 Task: Add a condition where "Hours since due date Greater than Ten" in unsolved tickets in your groups.
Action: Mouse moved to (111, 422)
Screenshot: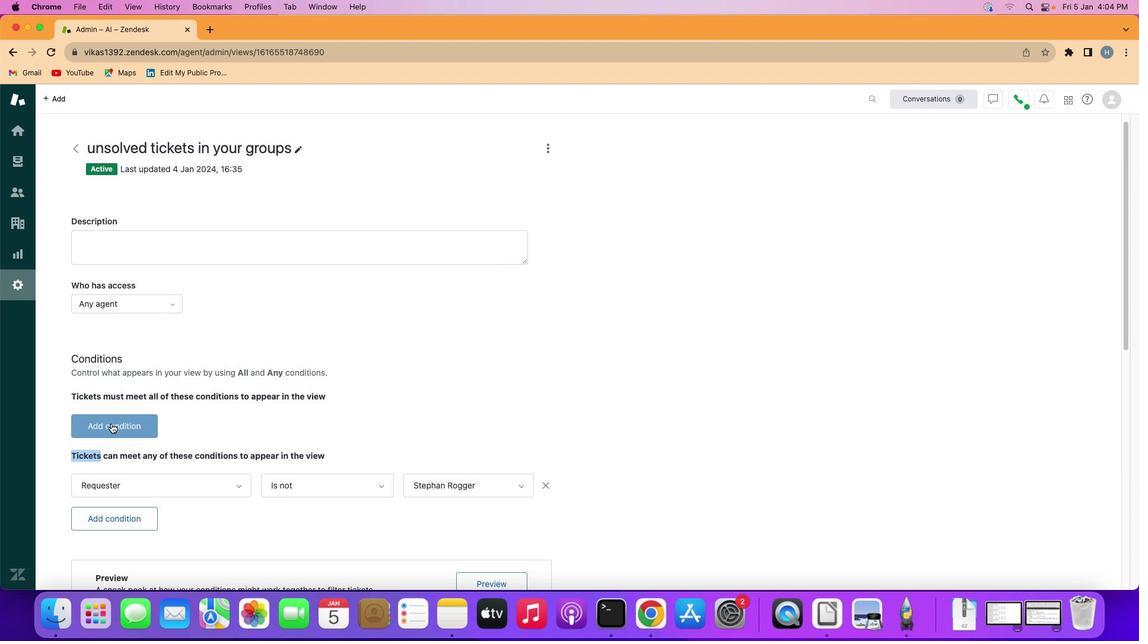 
Action: Mouse pressed left at (111, 422)
Screenshot: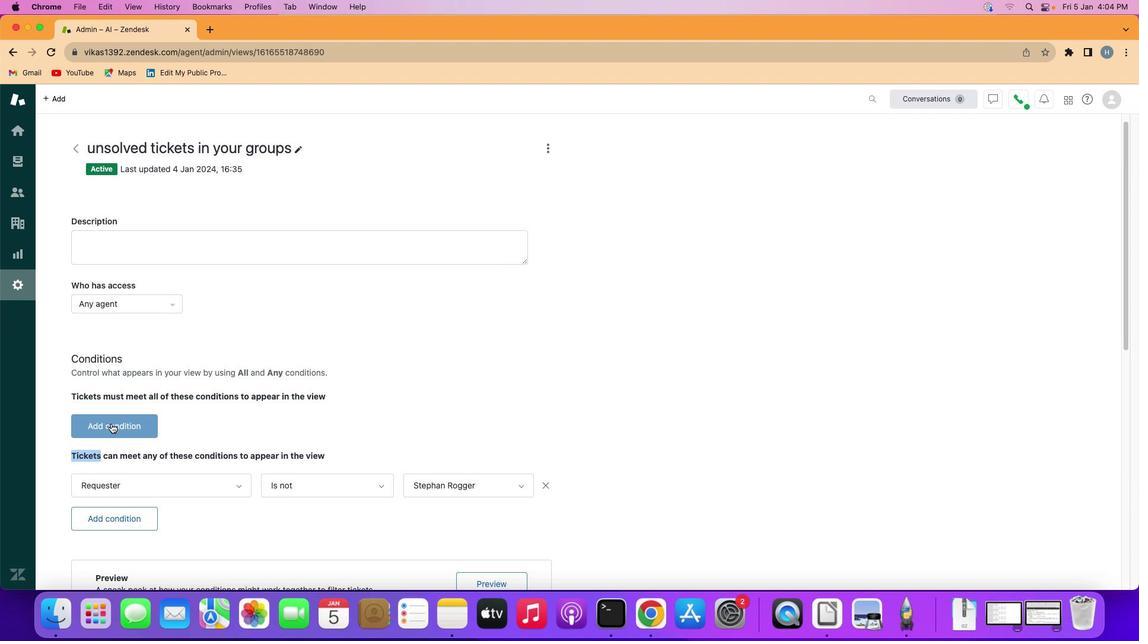 
Action: Mouse moved to (138, 422)
Screenshot: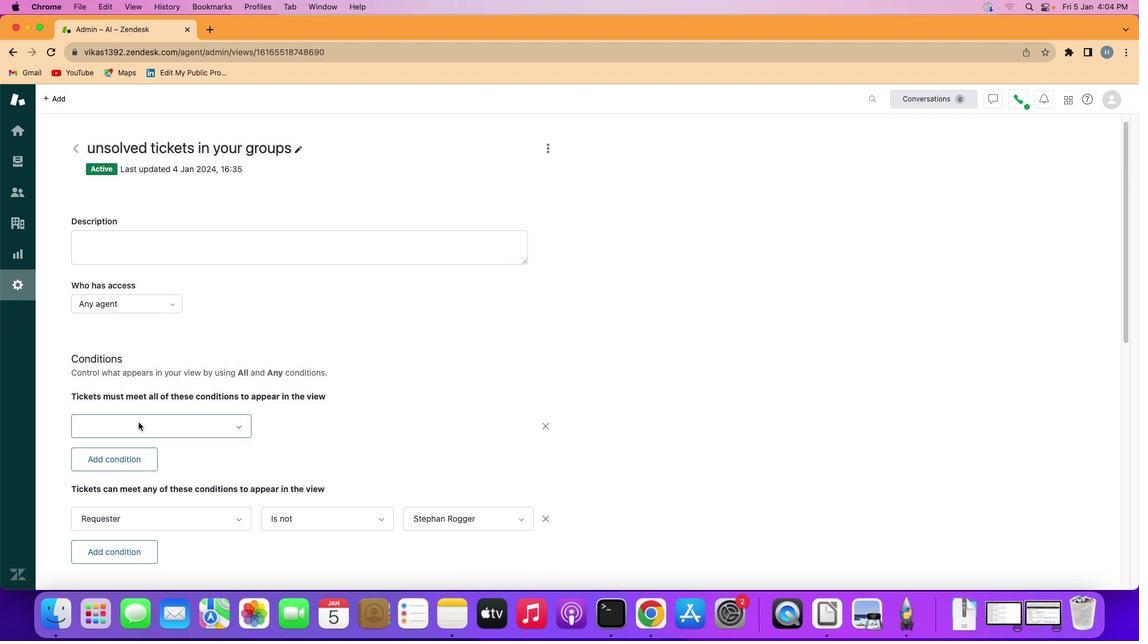 
Action: Mouse pressed left at (138, 422)
Screenshot: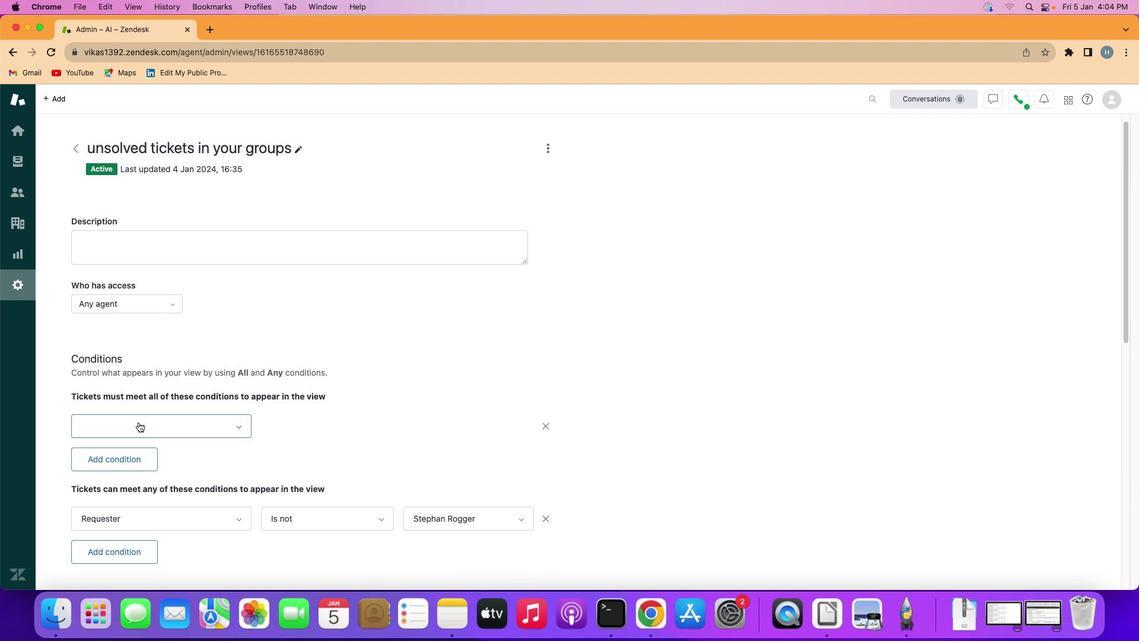 
Action: Mouse moved to (156, 321)
Screenshot: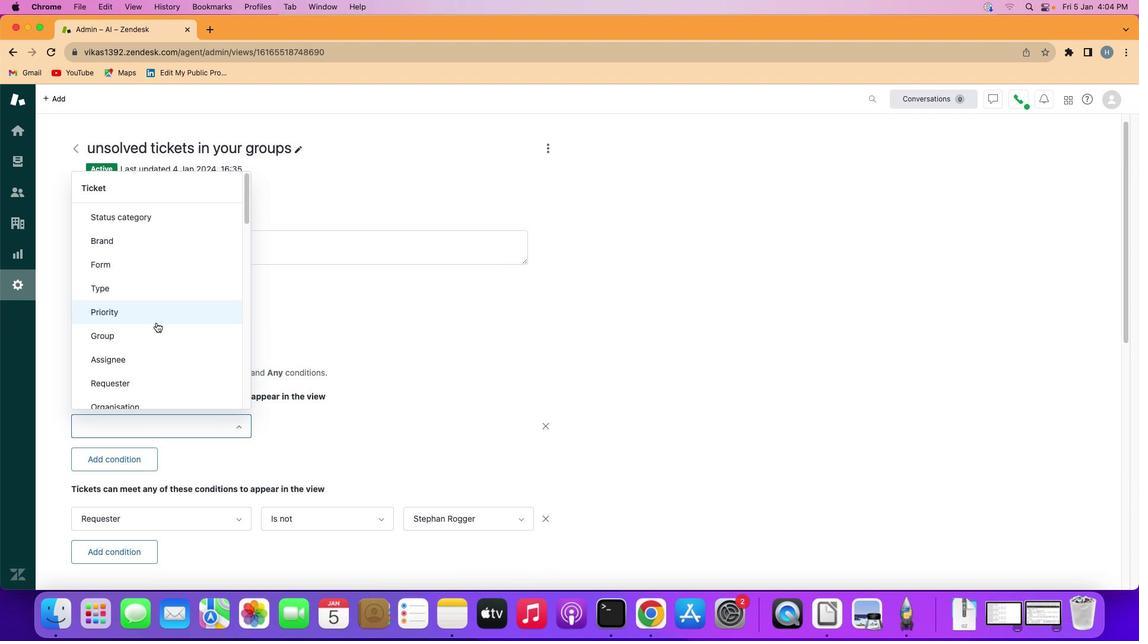 
Action: Mouse scrolled (156, 321) with delta (0, 0)
Screenshot: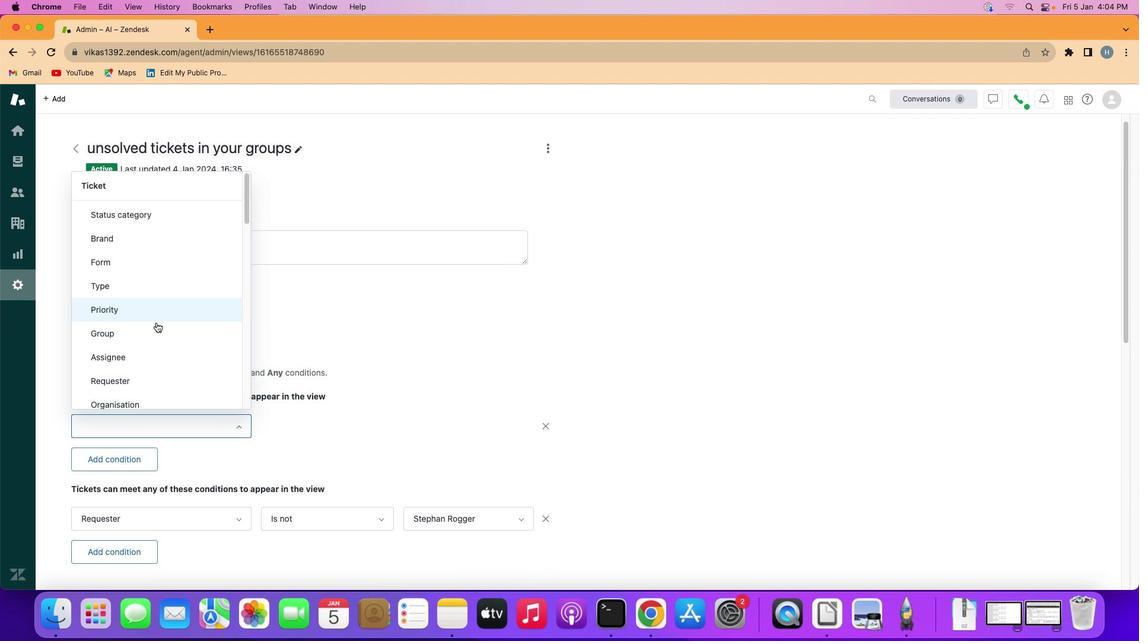 
Action: Mouse scrolled (156, 321) with delta (0, 0)
Screenshot: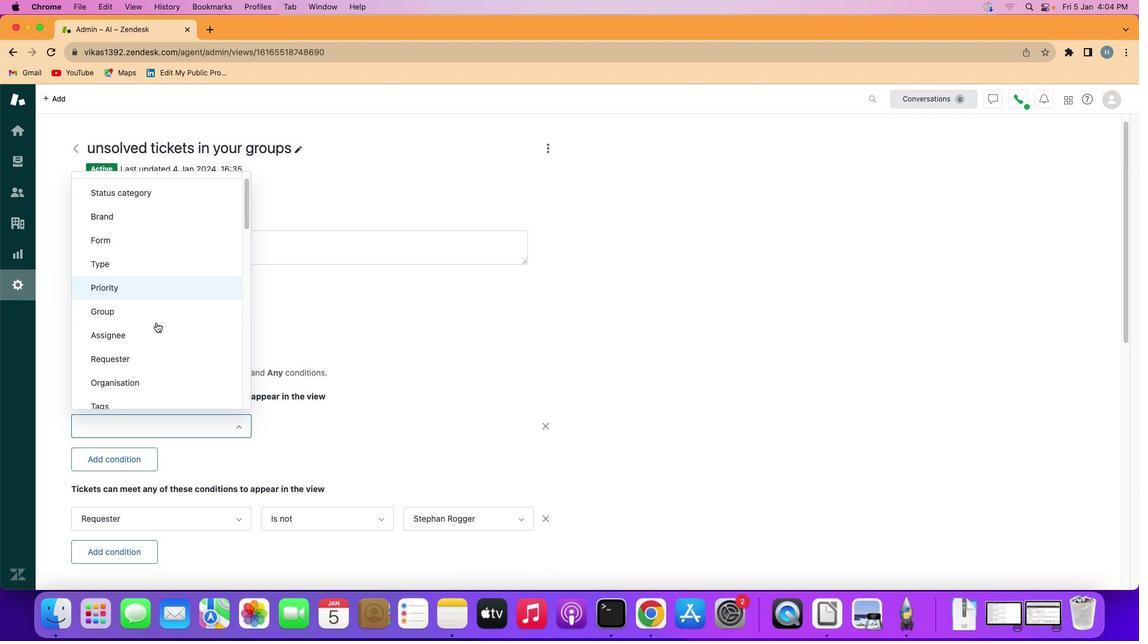 
Action: Mouse scrolled (156, 321) with delta (0, -1)
Screenshot: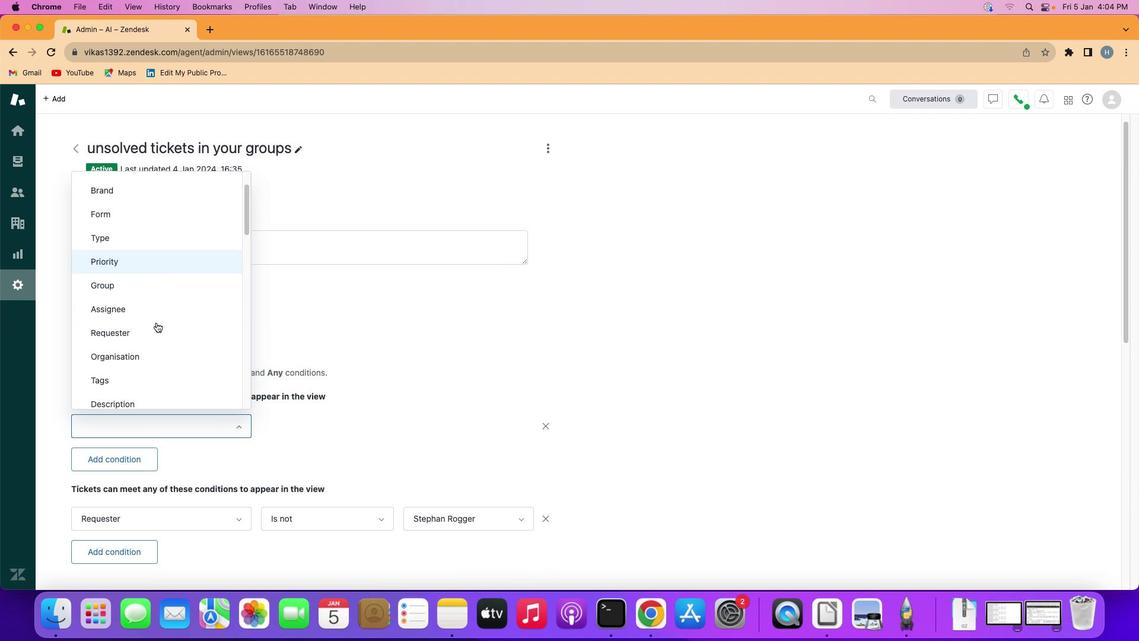 
Action: Mouse scrolled (156, 321) with delta (0, -1)
Screenshot: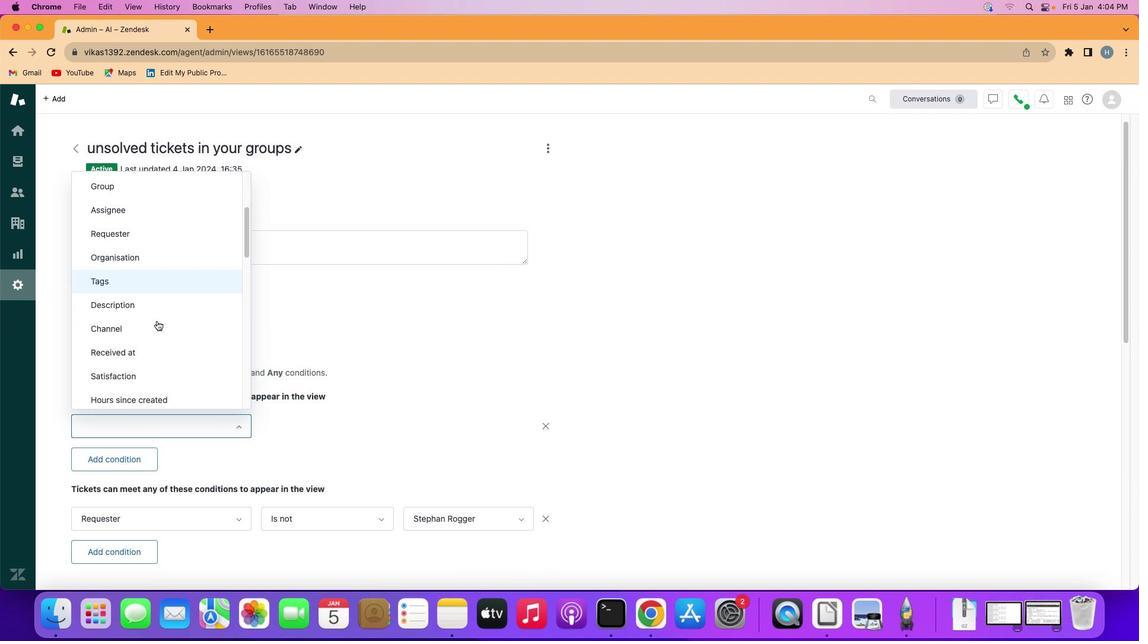
Action: Mouse scrolled (156, 321) with delta (0, -2)
Screenshot: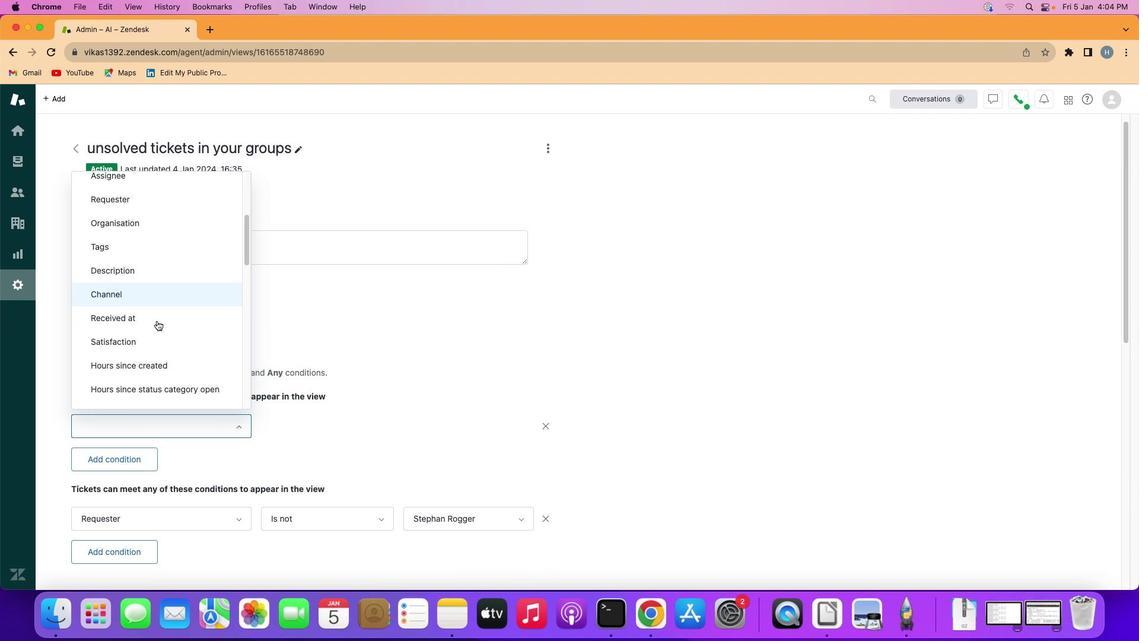 
Action: Mouse moved to (166, 321)
Screenshot: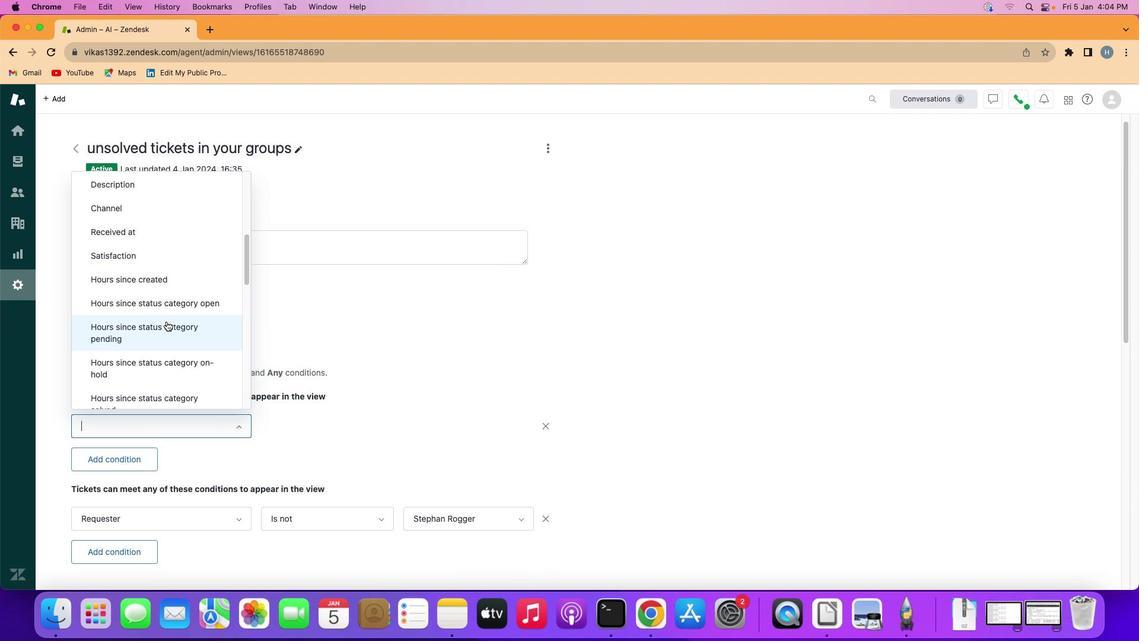 
Action: Mouse scrolled (166, 321) with delta (0, 0)
Screenshot: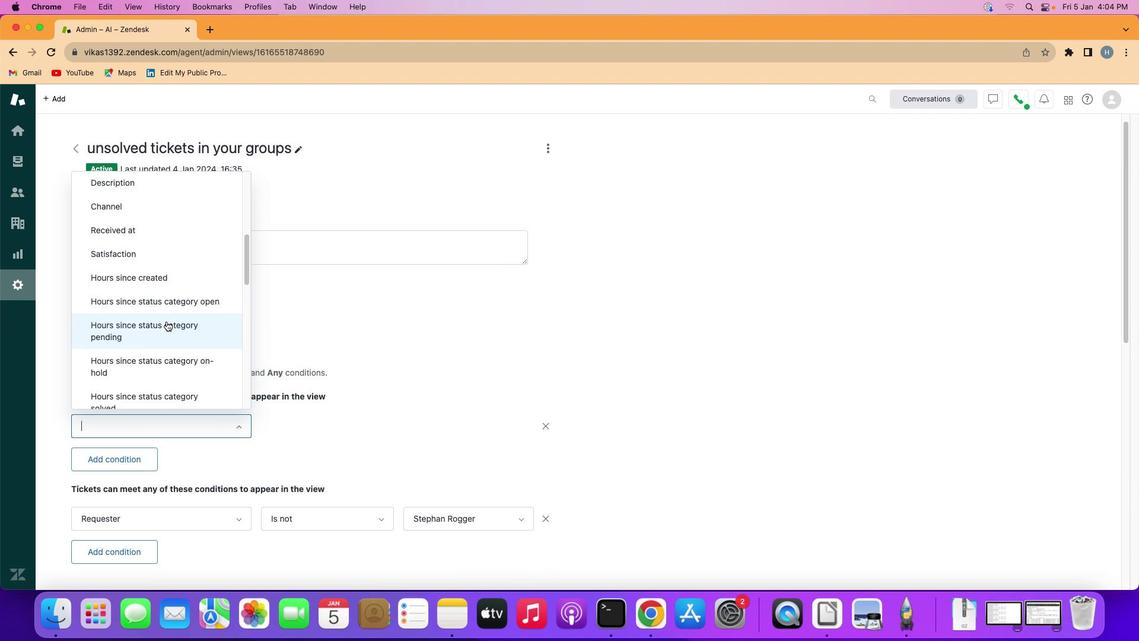 
Action: Mouse scrolled (166, 321) with delta (0, 0)
Screenshot: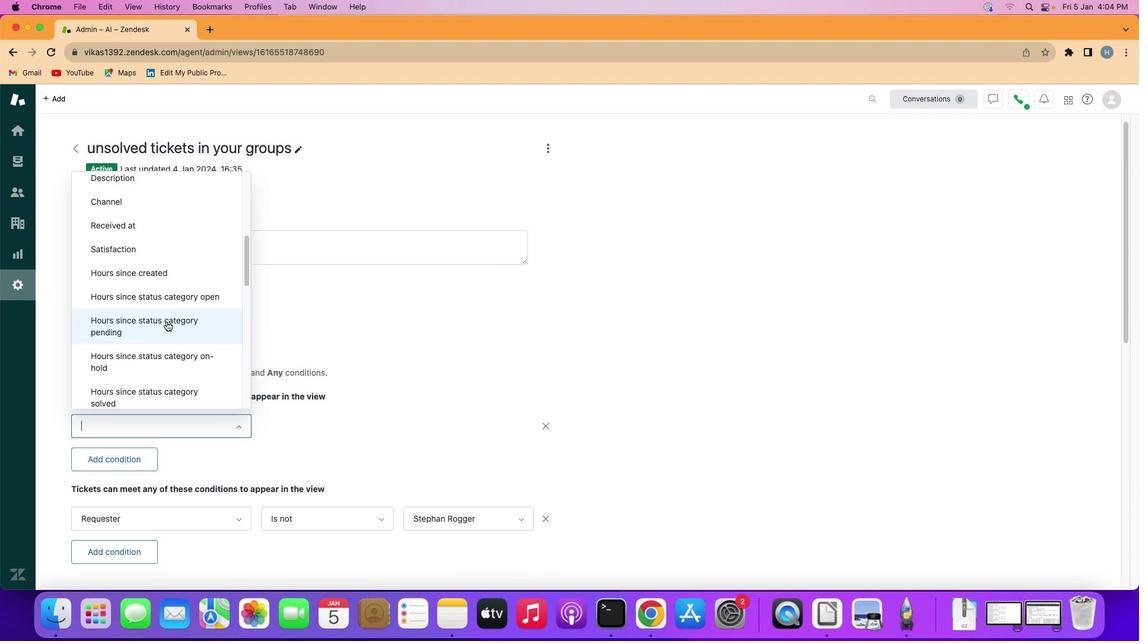 
Action: Mouse scrolled (166, 321) with delta (0, 0)
Screenshot: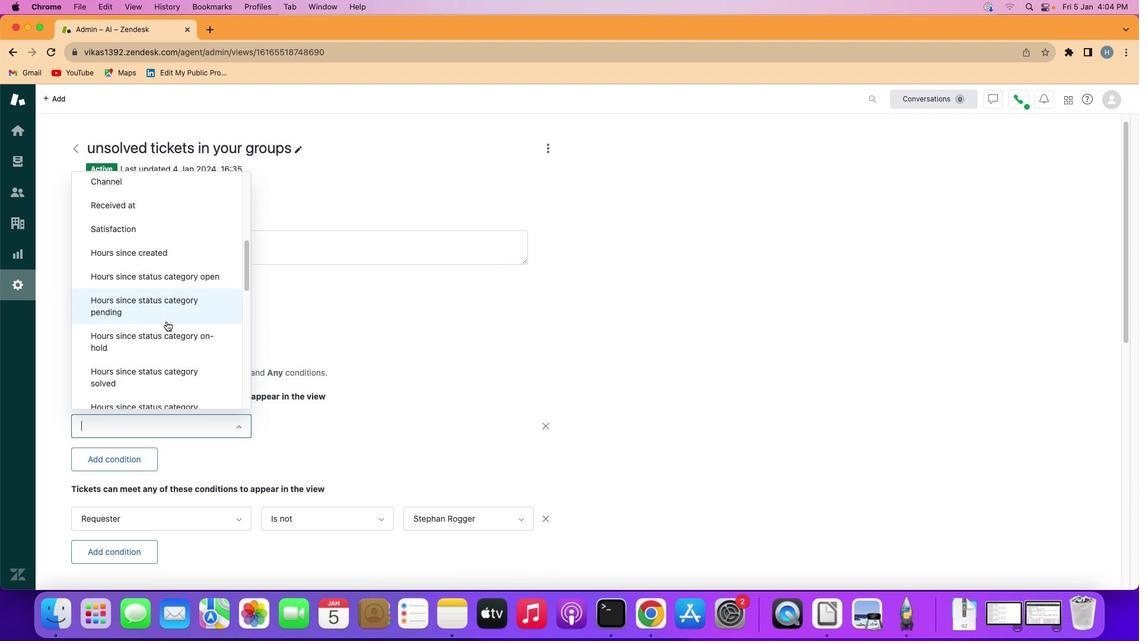 
Action: Mouse scrolled (166, 321) with delta (0, -1)
Screenshot: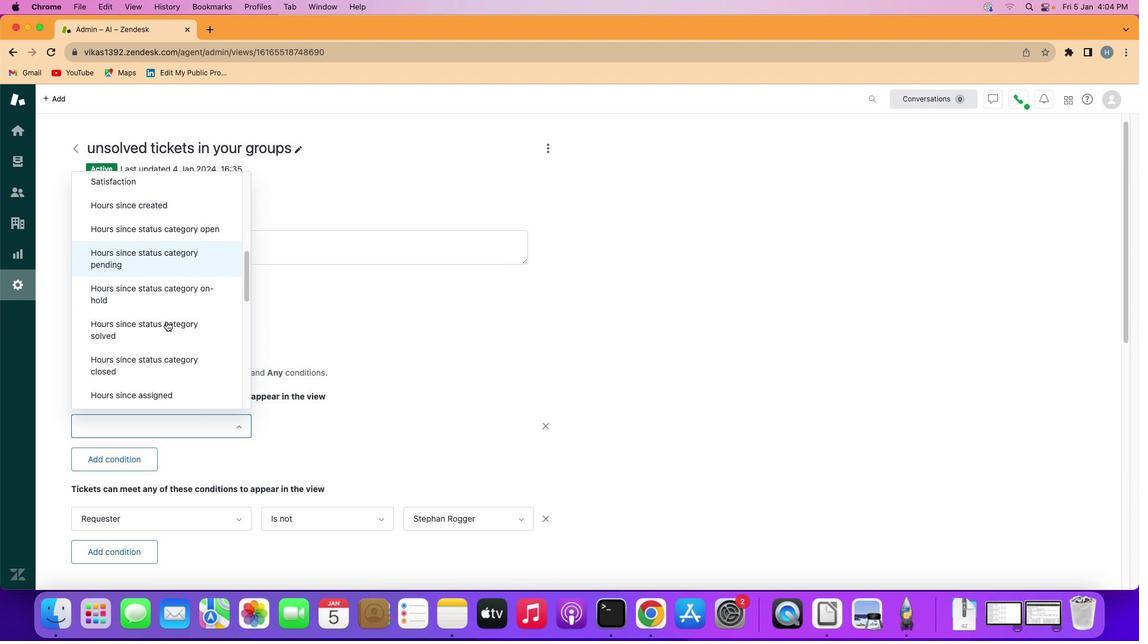 
Action: Mouse scrolled (166, 321) with delta (0, -1)
Screenshot: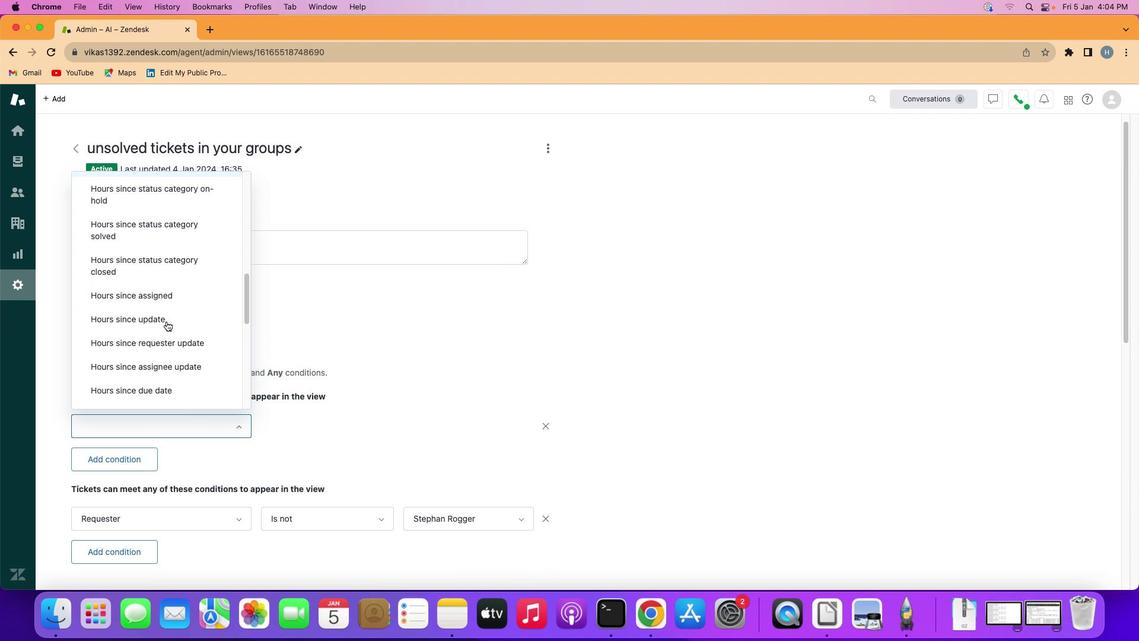 
Action: Mouse moved to (168, 321)
Screenshot: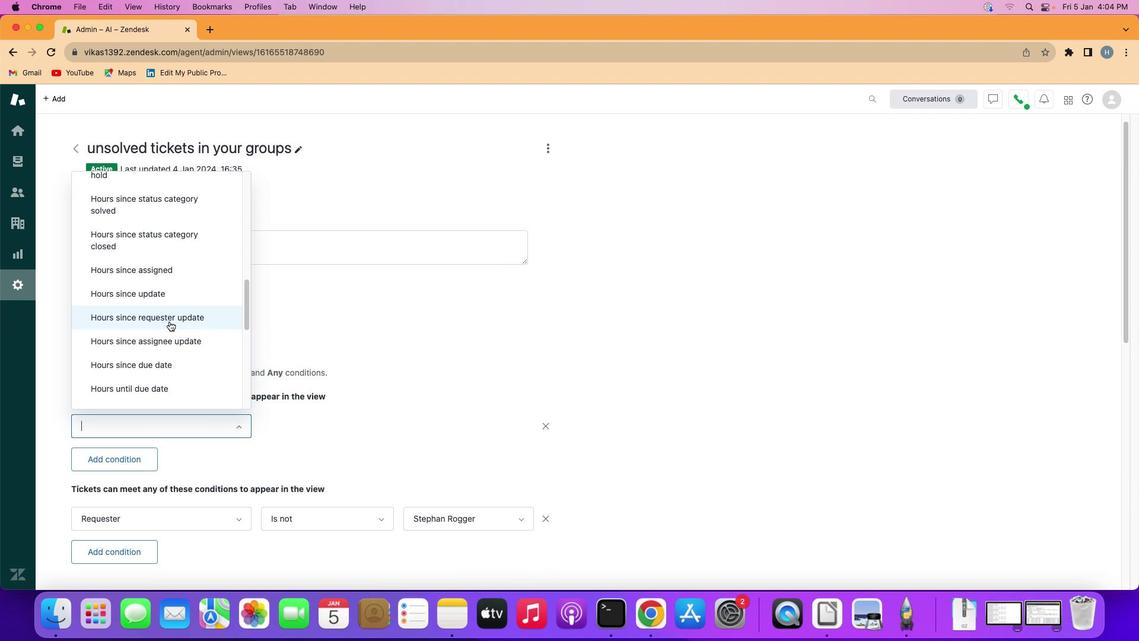
Action: Mouse scrolled (168, 321) with delta (0, 0)
Screenshot: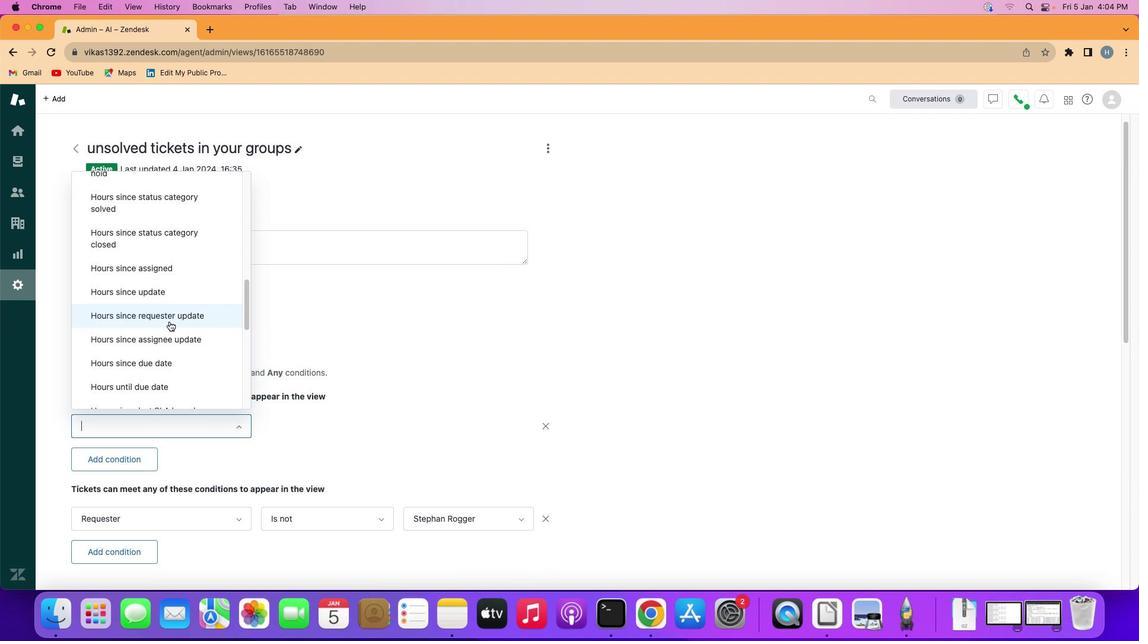 
Action: Mouse scrolled (168, 321) with delta (0, 0)
Screenshot: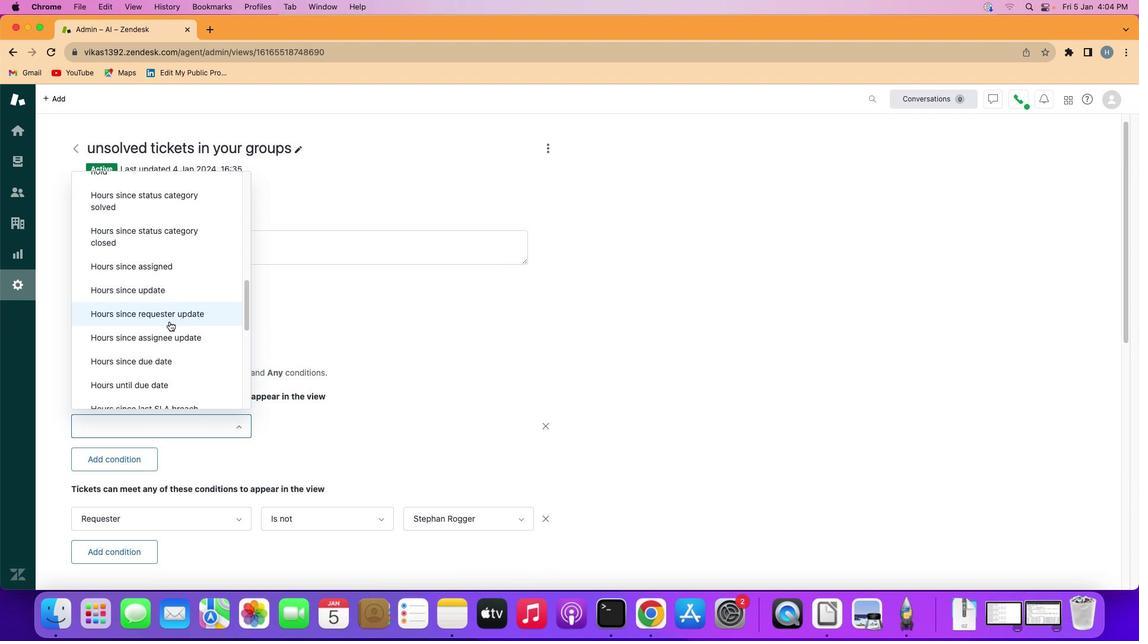 
Action: Mouse scrolled (168, 321) with delta (0, 0)
Screenshot: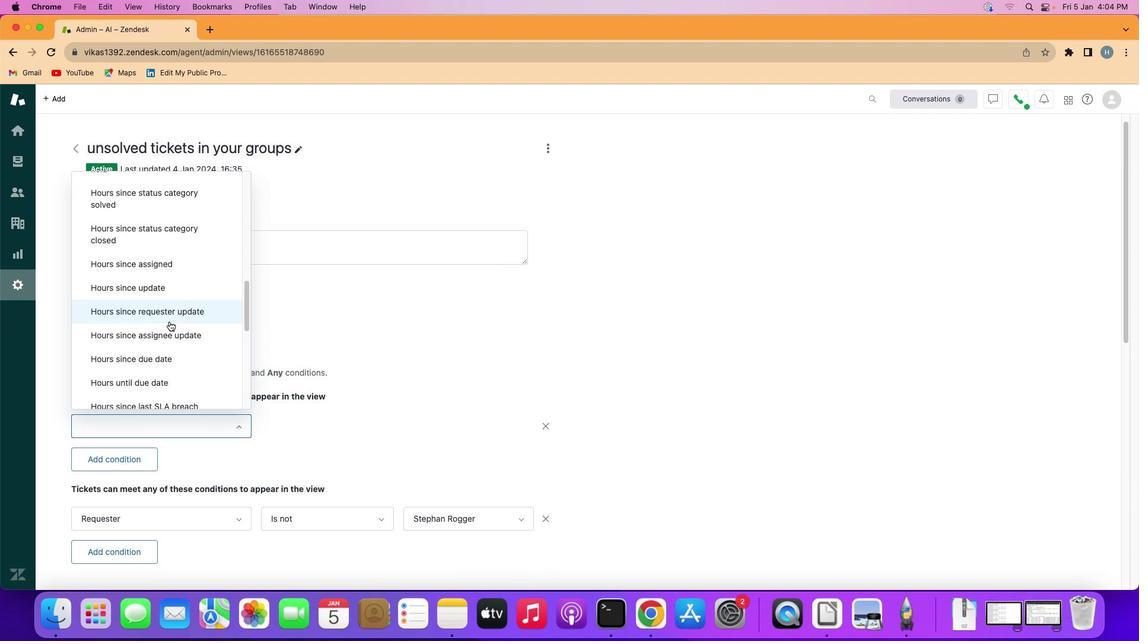 
Action: Mouse scrolled (168, 321) with delta (0, 0)
Screenshot: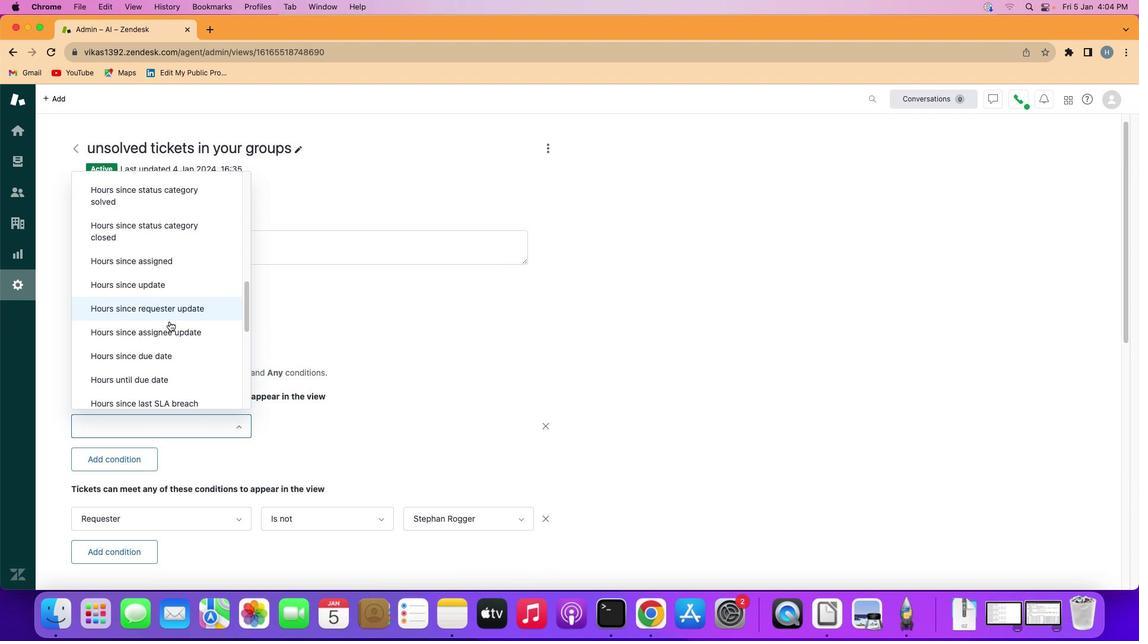 
Action: Mouse moved to (177, 354)
Screenshot: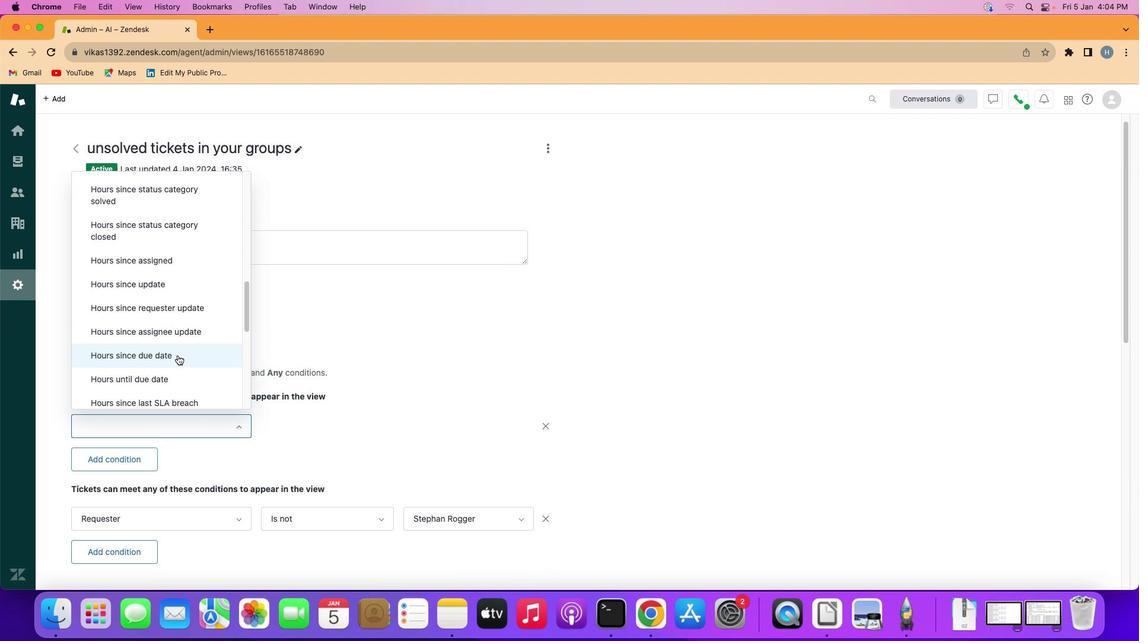 
Action: Mouse pressed left at (177, 354)
Screenshot: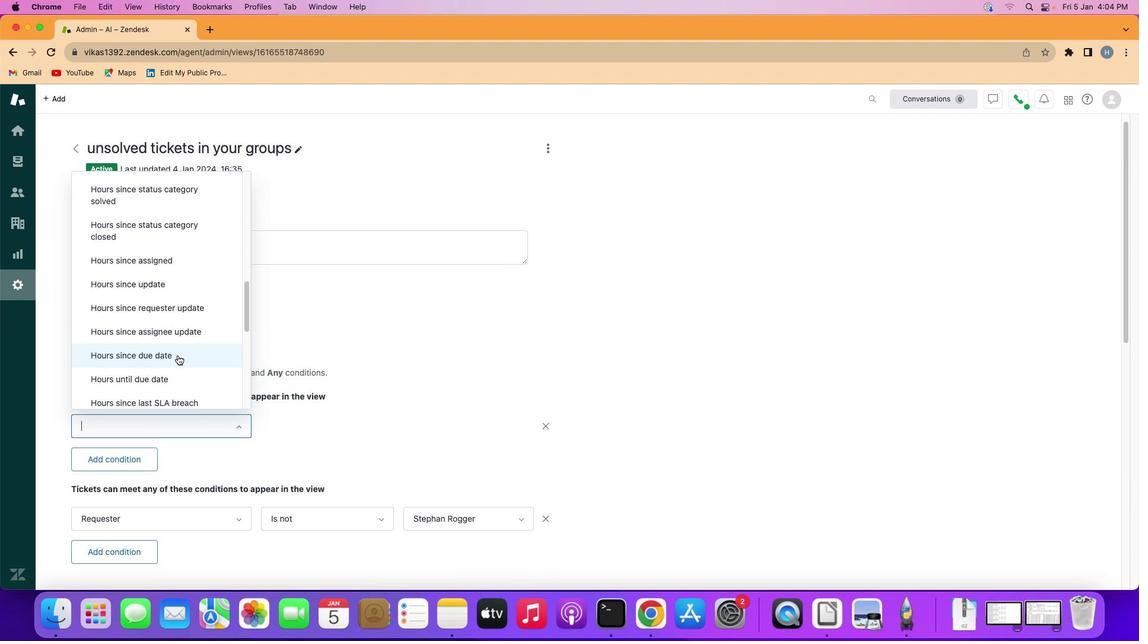 
Action: Mouse moved to (324, 427)
Screenshot: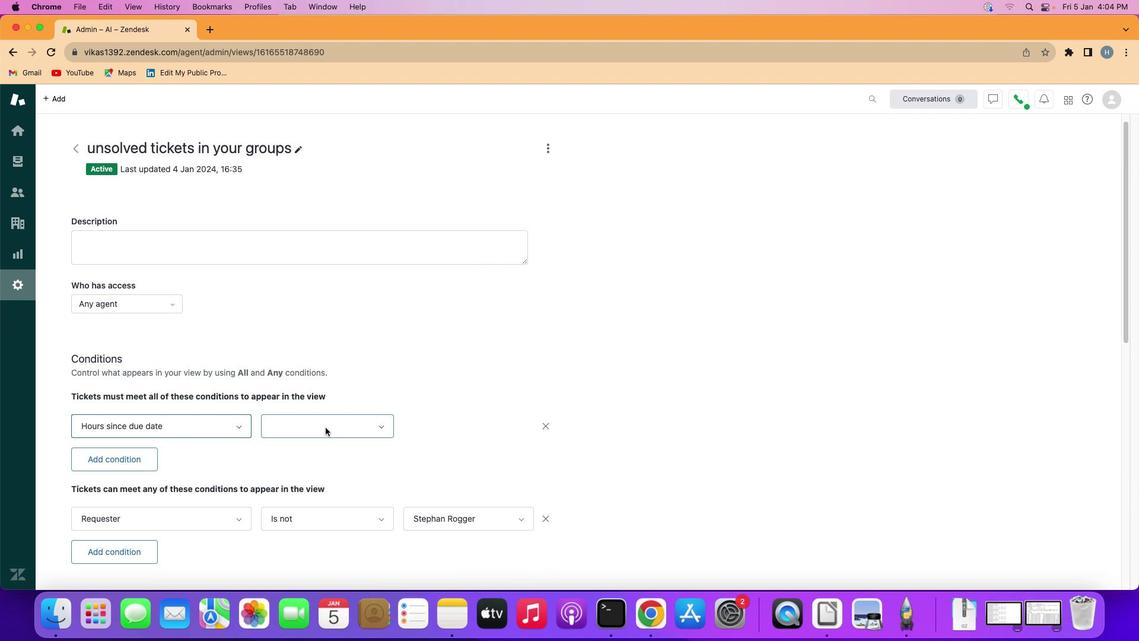 
Action: Mouse pressed left at (324, 427)
Screenshot: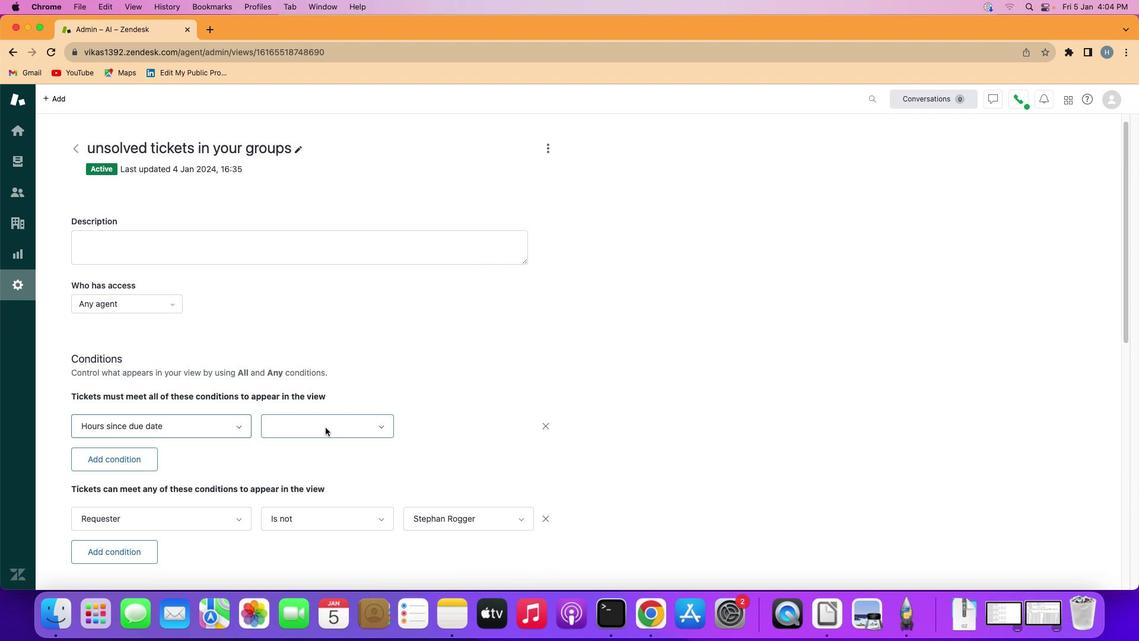
Action: Mouse moved to (322, 482)
Screenshot: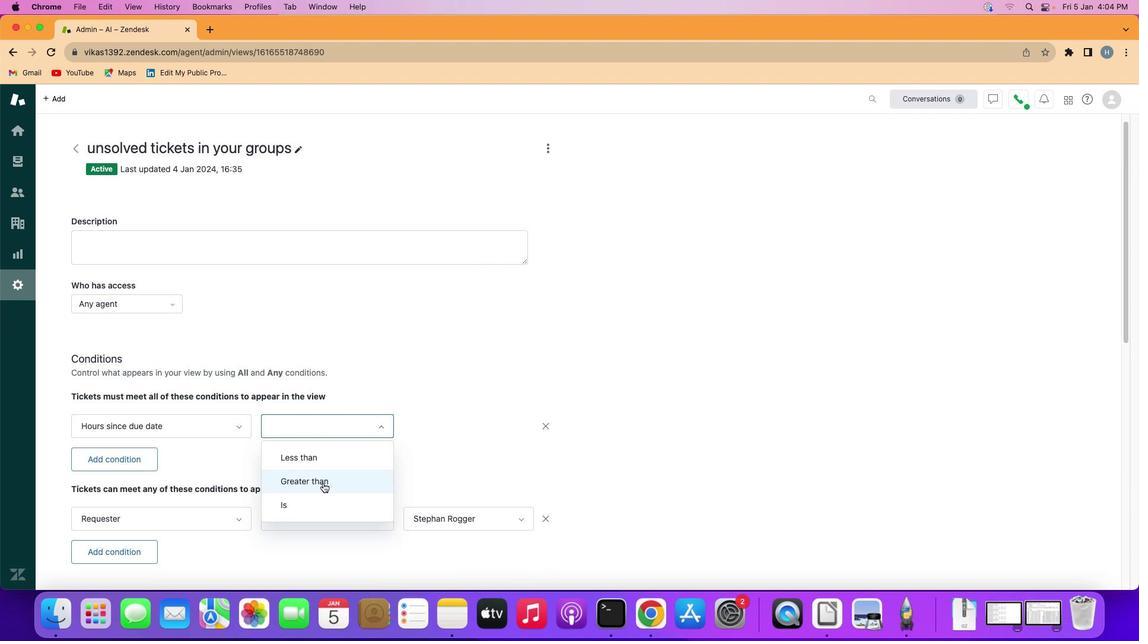 
Action: Mouse pressed left at (322, 482)
Screenshot: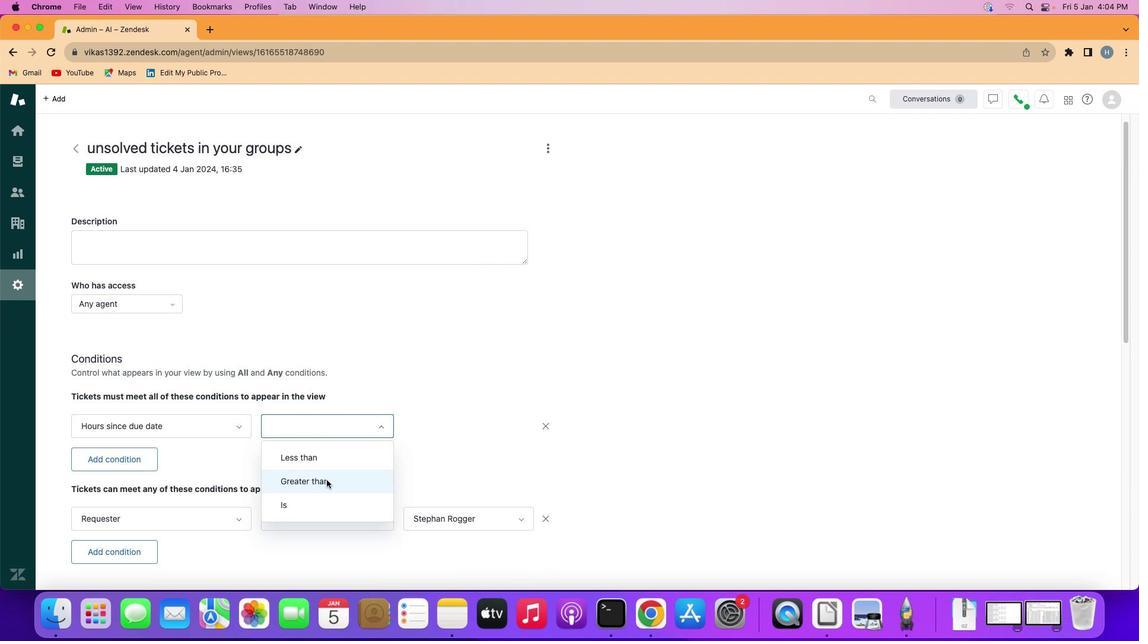 
Action: Mouse moved to (448, 423)
Screenshot: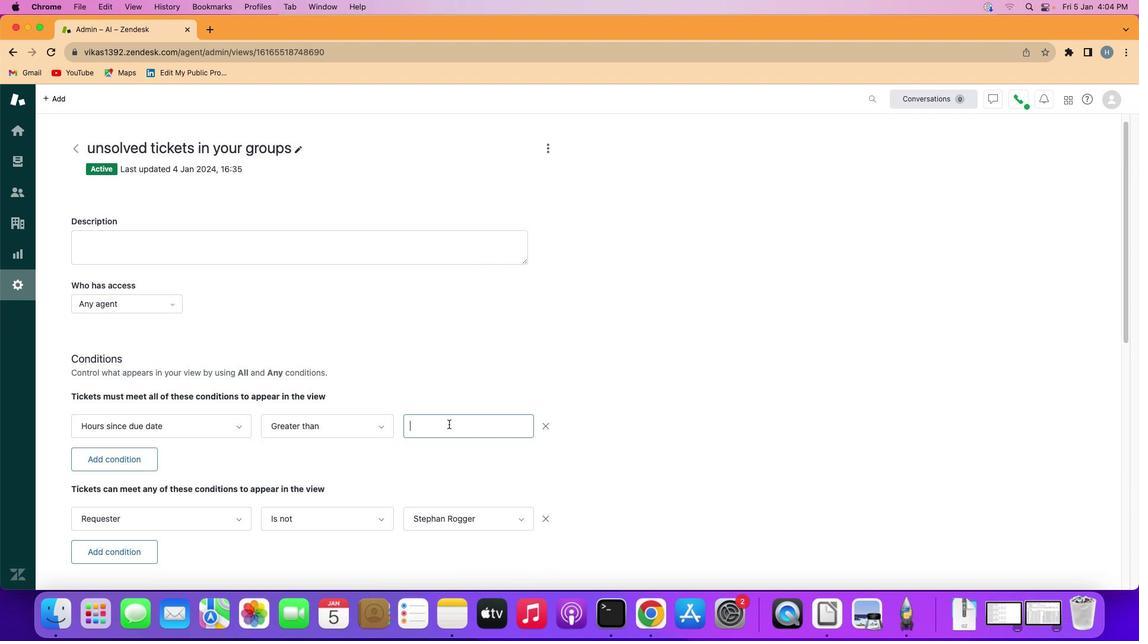 
Action: Mouse pressed left at (448, 423)
Screenshot: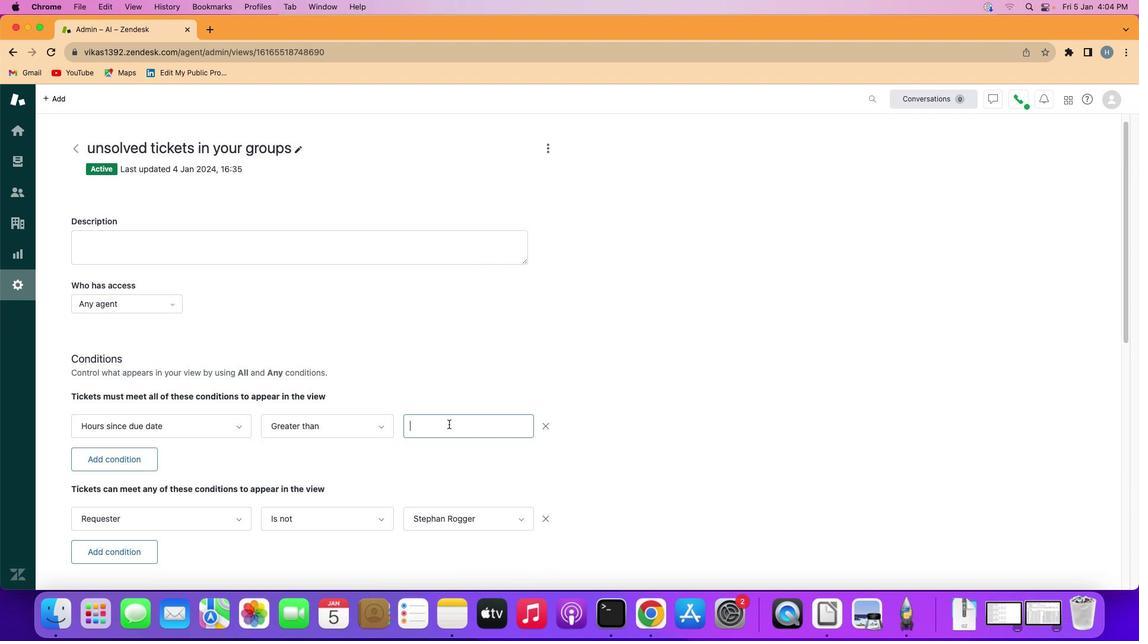 
Action: Key pressed Key.shift'T''e''n'
Screenshot: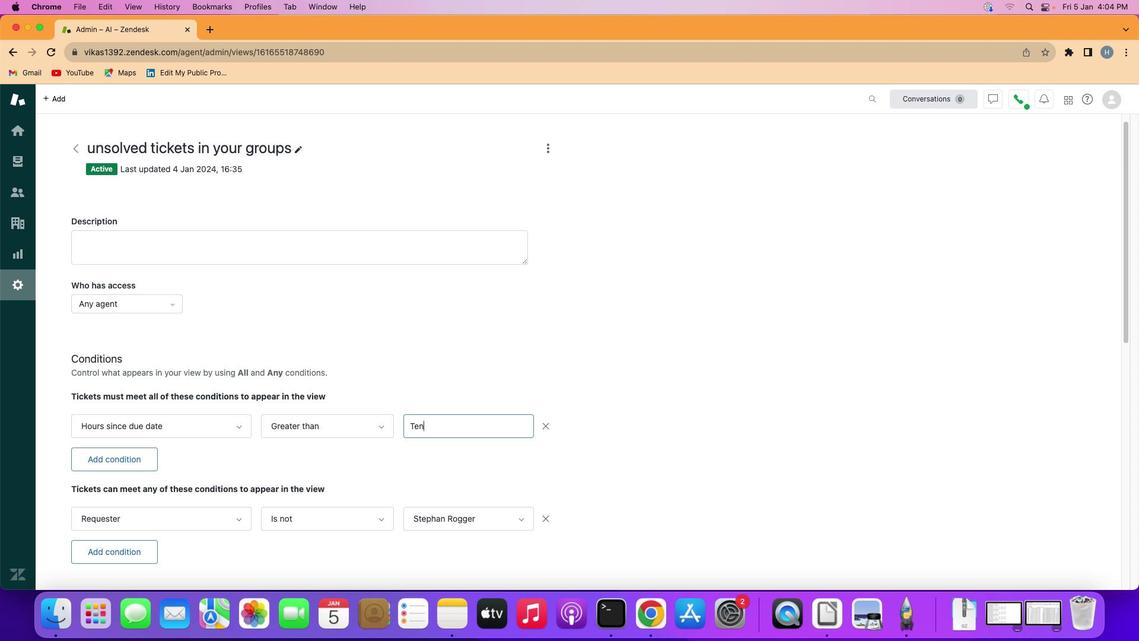 
Action: Mouse moved to (476, 446)
Screenshot: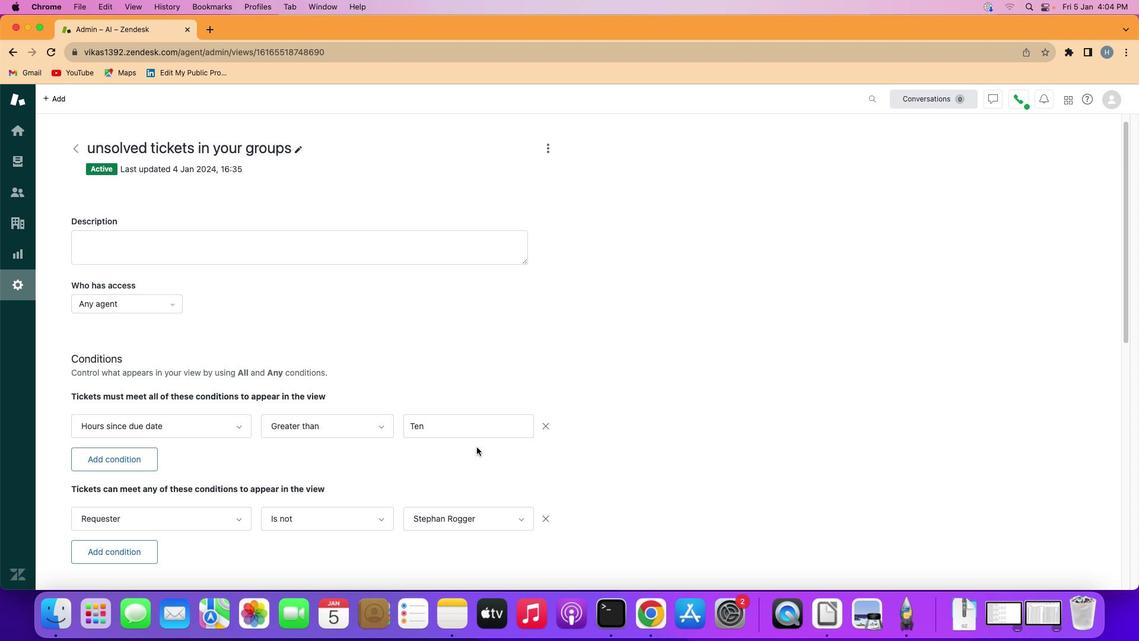 
Action: Mouse pressed left at (476, 446)
Screenshot: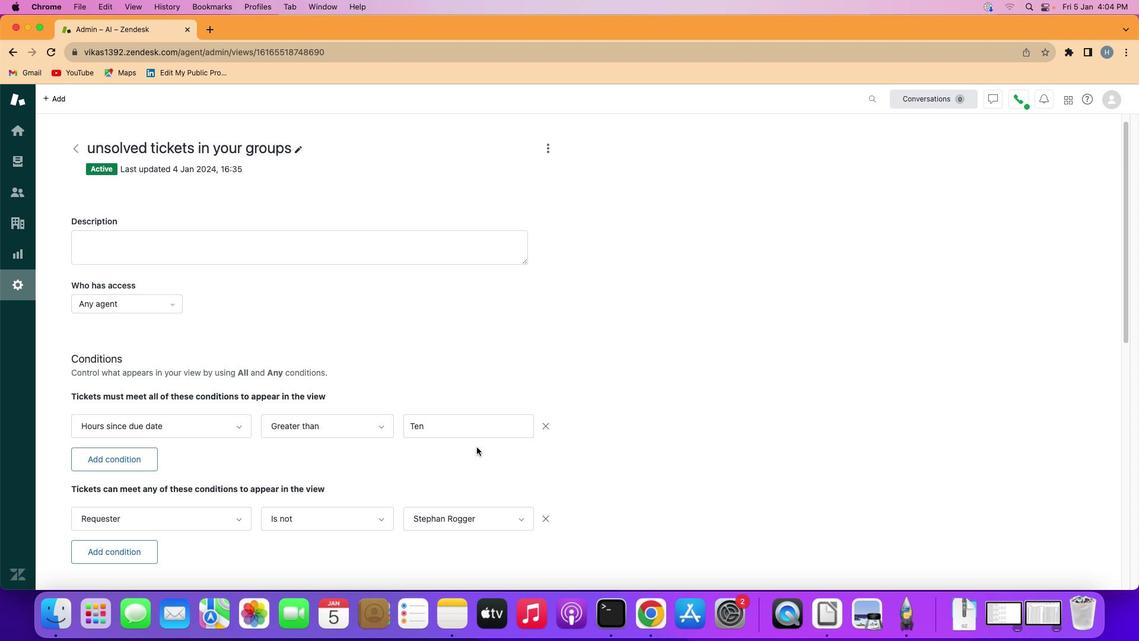 
